 Task: Create a rule when the green label is added to a card by anyone.
Action: Mouse moved to (721, 238)
Screenshot: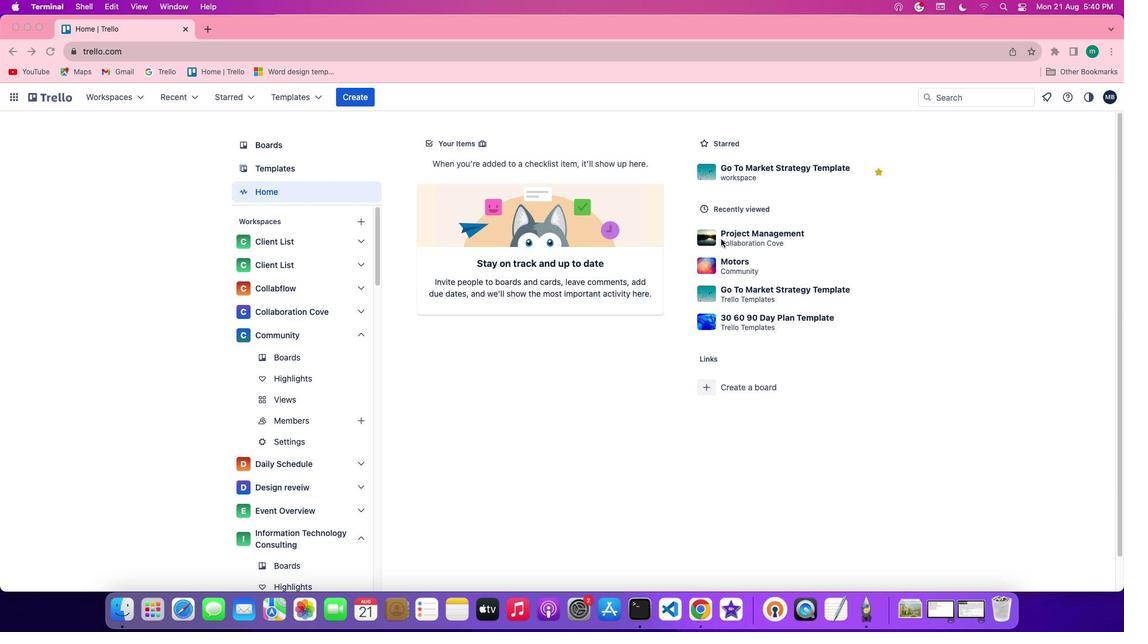 
Action: Mouse pressed left at (721, 238)
Screenshot: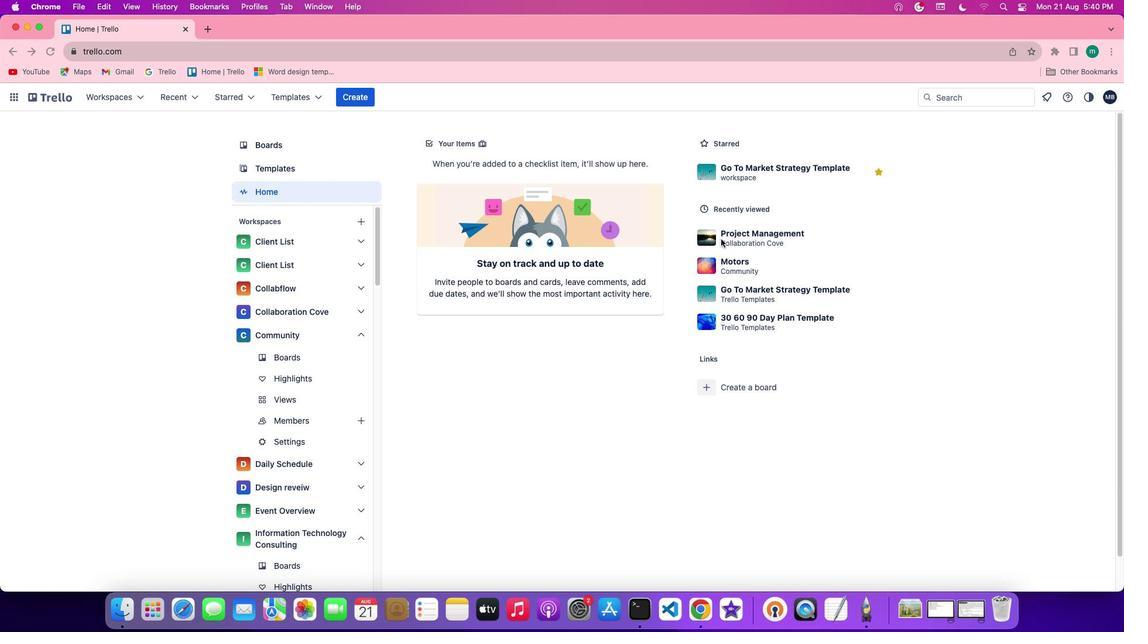 
Action: Mouse pressed left at (721, 238)
Screenshot: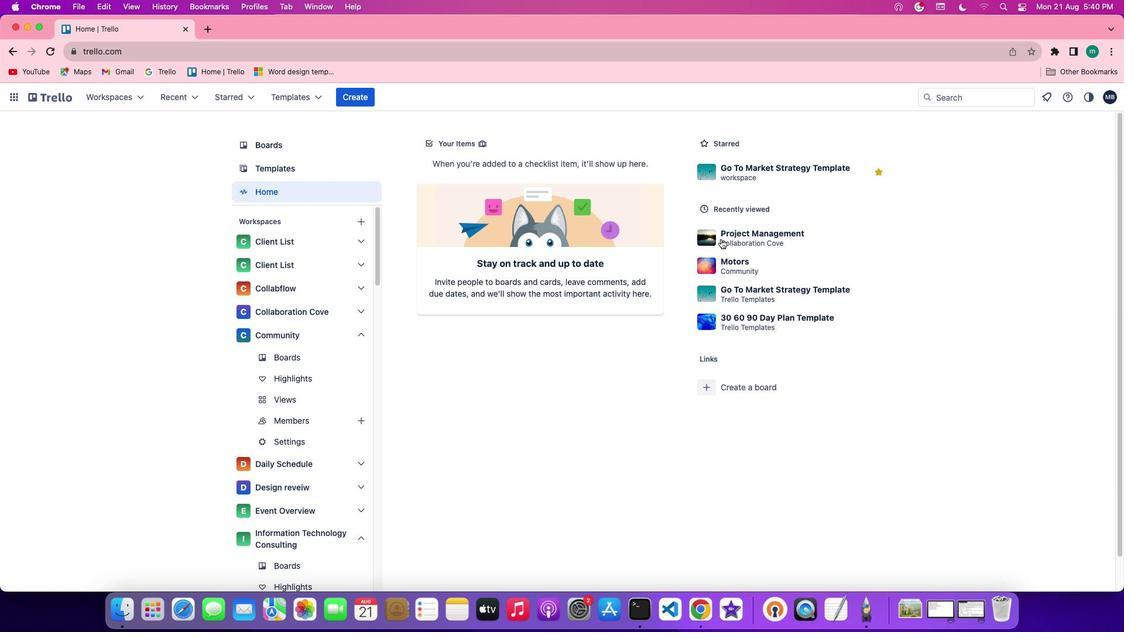 
Action: Mouse moved to (987, 289)
Screenshot: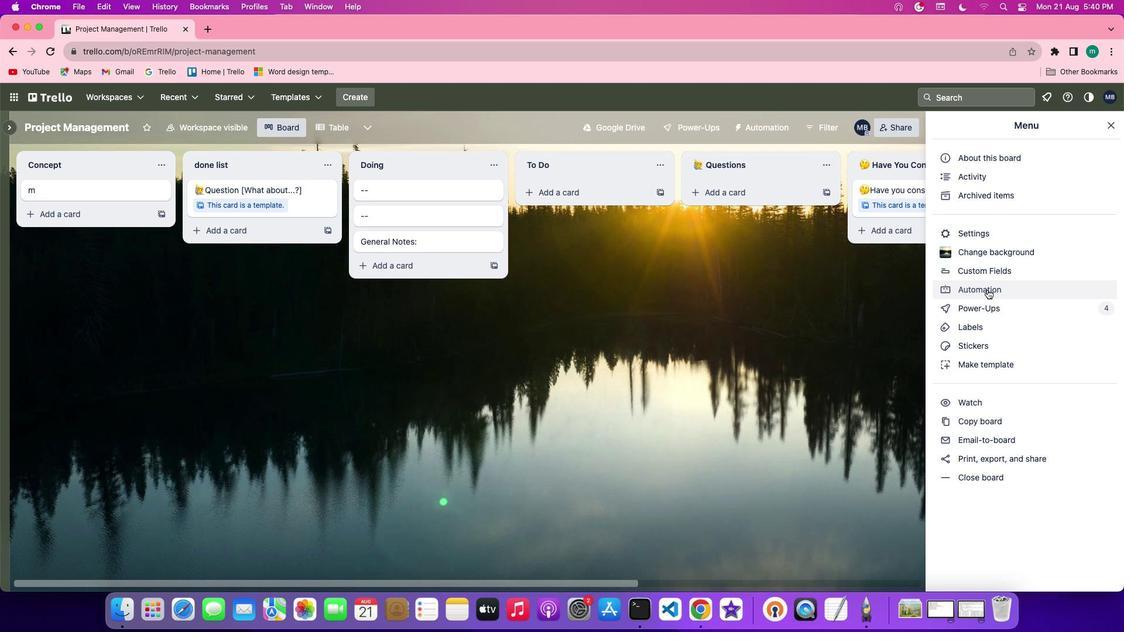 
Action: Mouse pressed left at (987, 289)
Screenshot: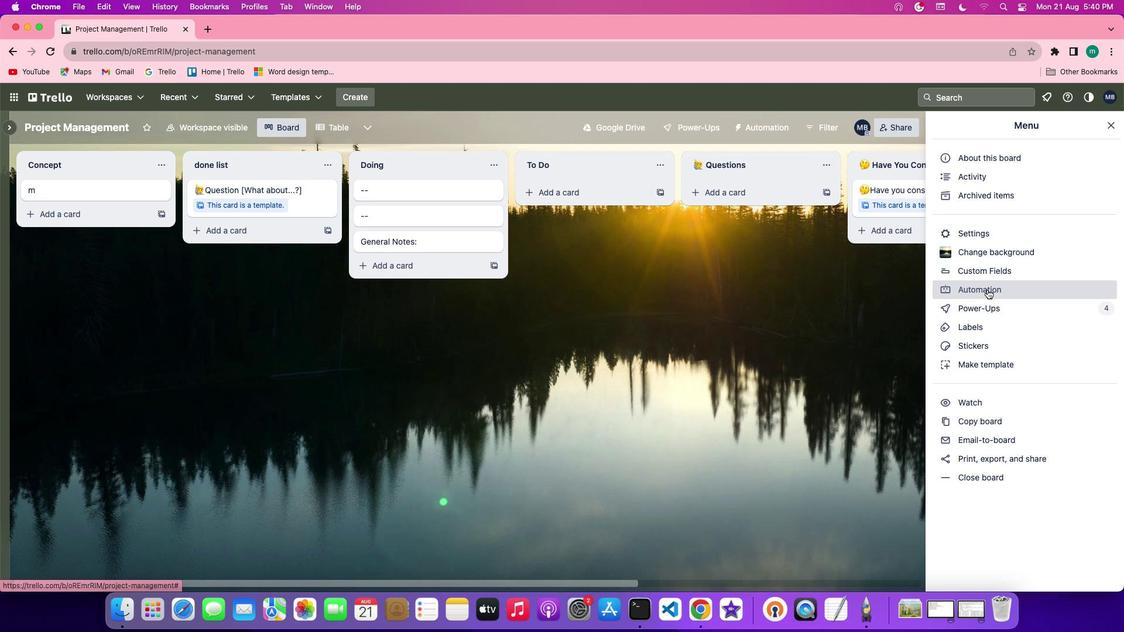 
Action: Mouse moved to (52, 235)
Screenshot: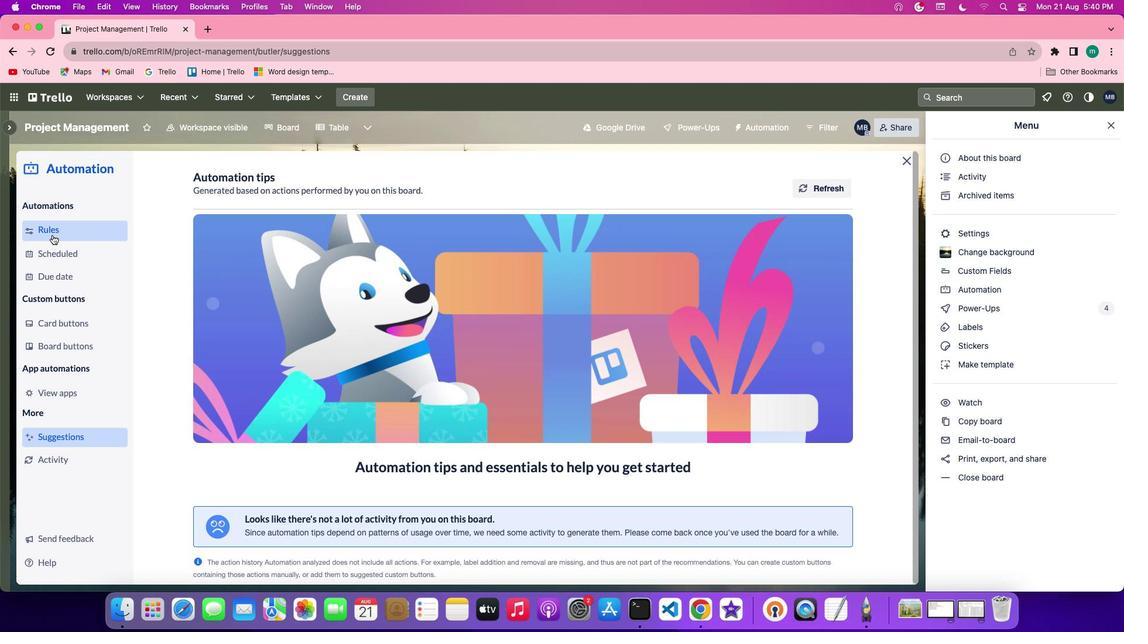 
Action: Mouse pressed left at (52, 235)
Screenshot: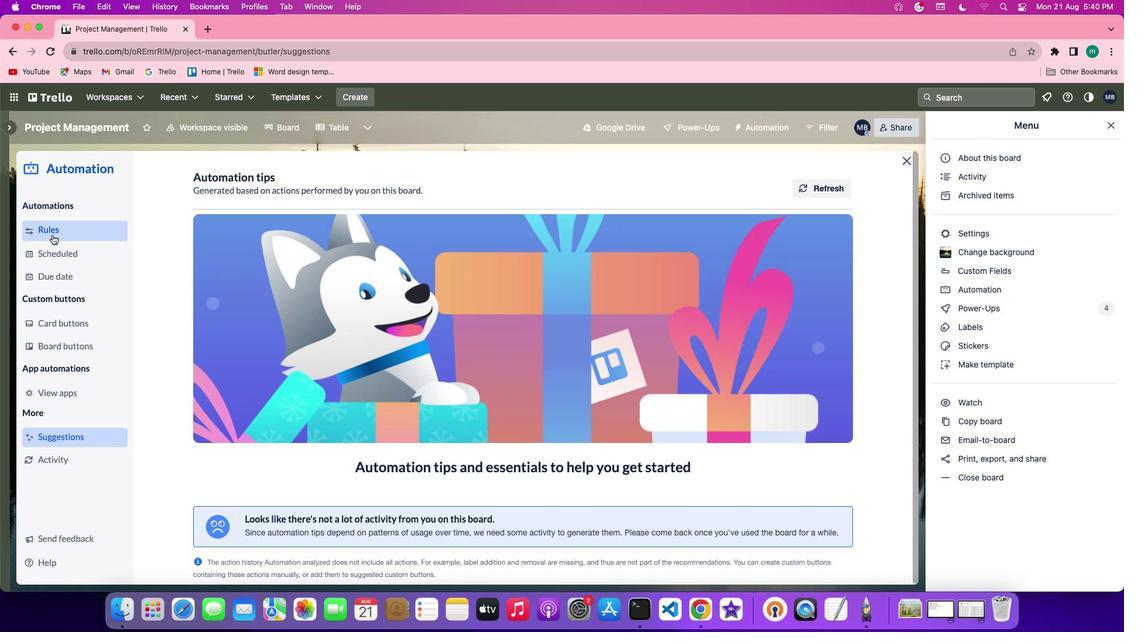 
Action: Mouse moved to (683, 185)
Screenshot: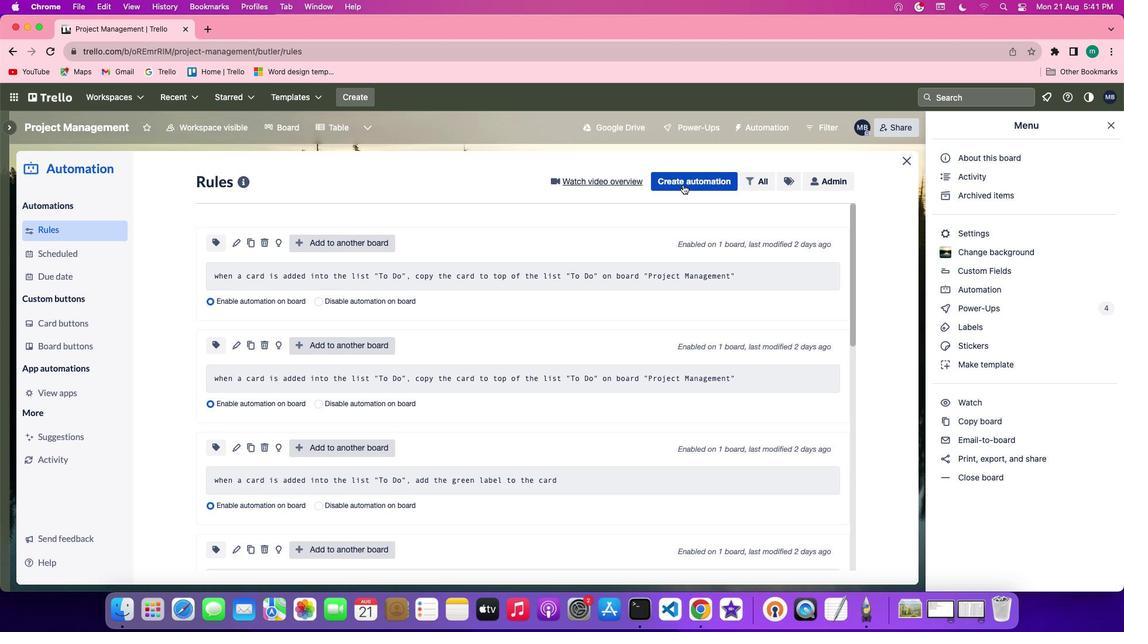 
Action: Mouse pressed left at (683, 185)
Screenshot: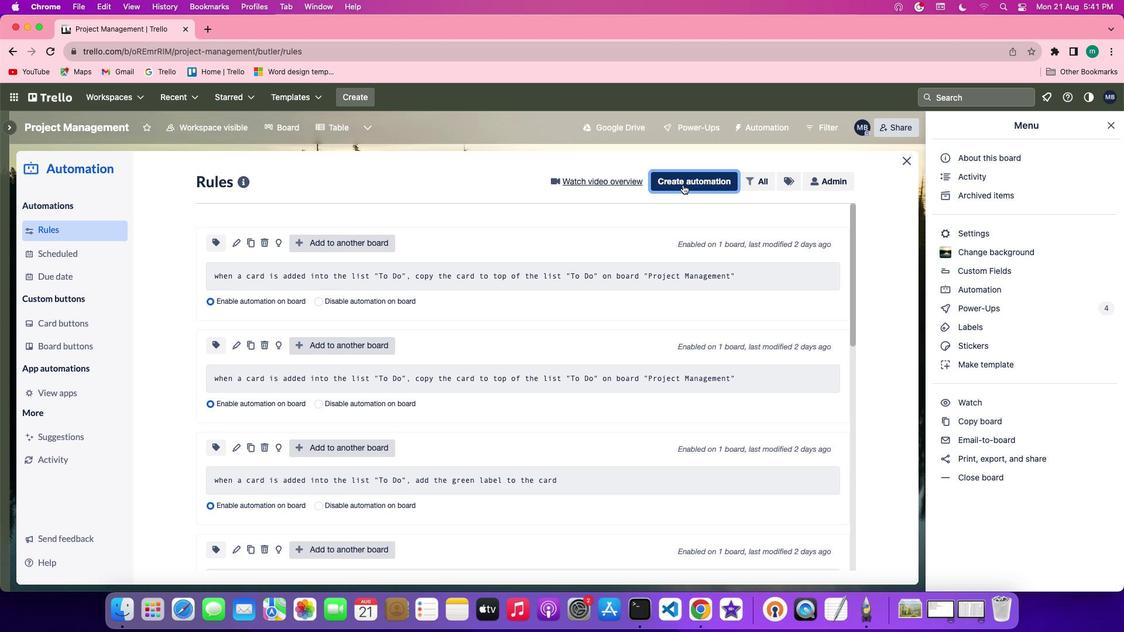 
Action: Mouse moved to (552, 320)
Screenshot: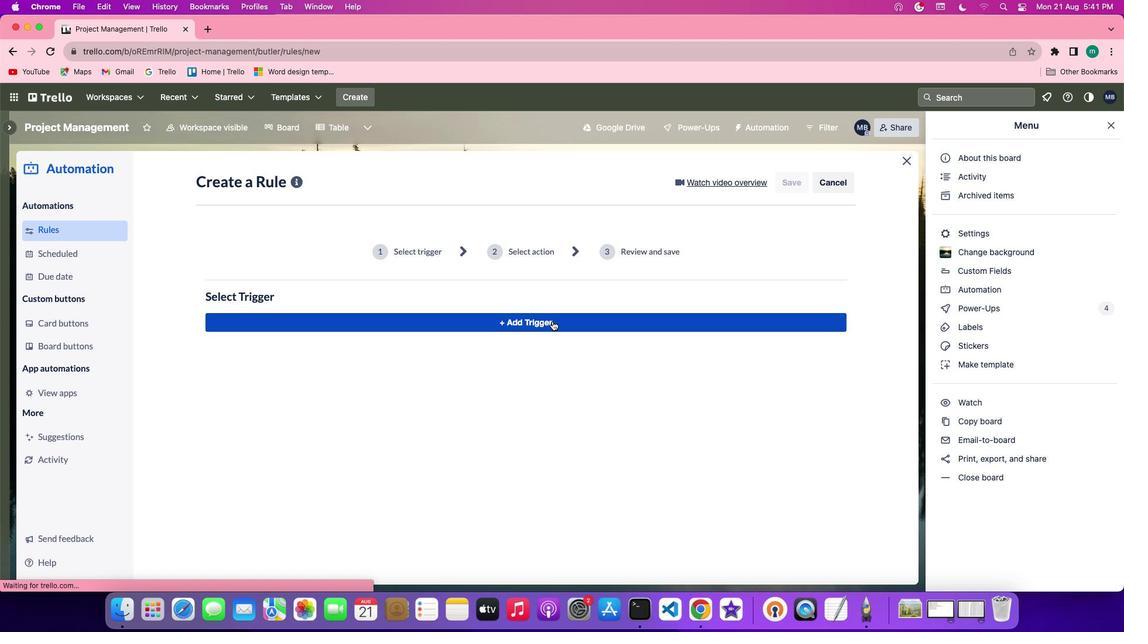 
Action: Mouse pressed left at (552, 320)
Screenshot: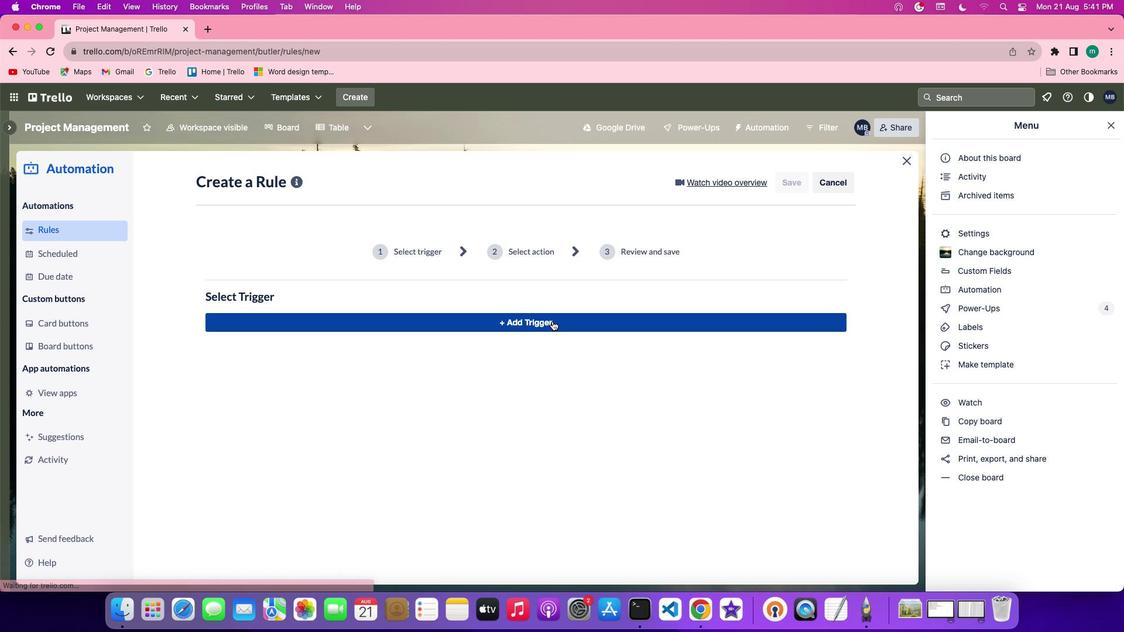 
Action: Mouse moved to (296, 338)
Screenshot: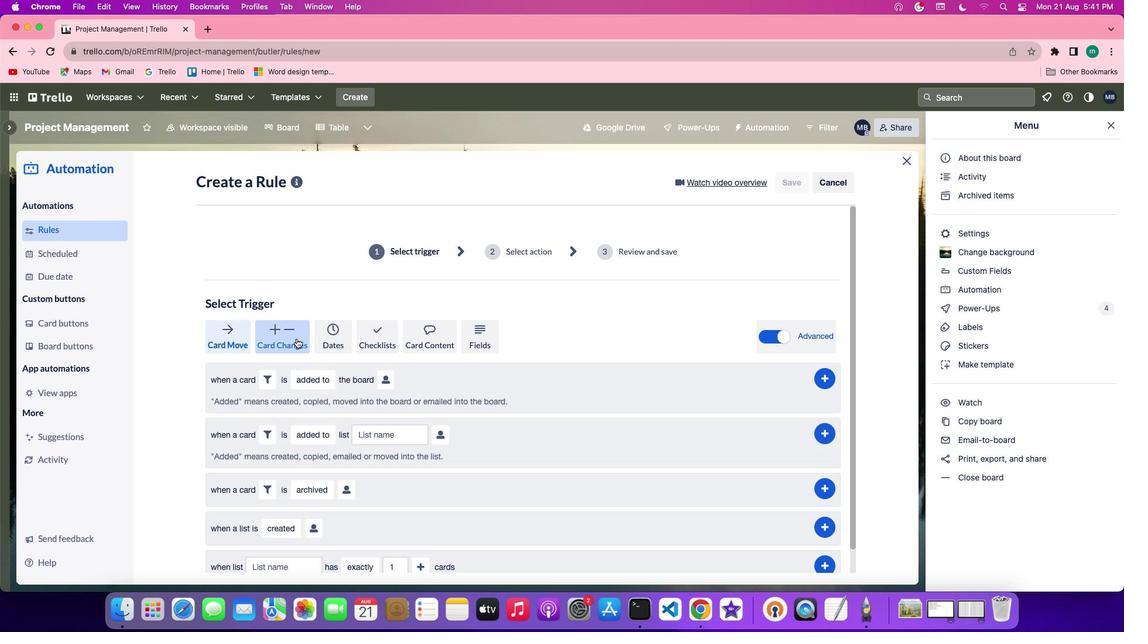 
Action: Mouse pressed left at (296, 338)
Screenshot: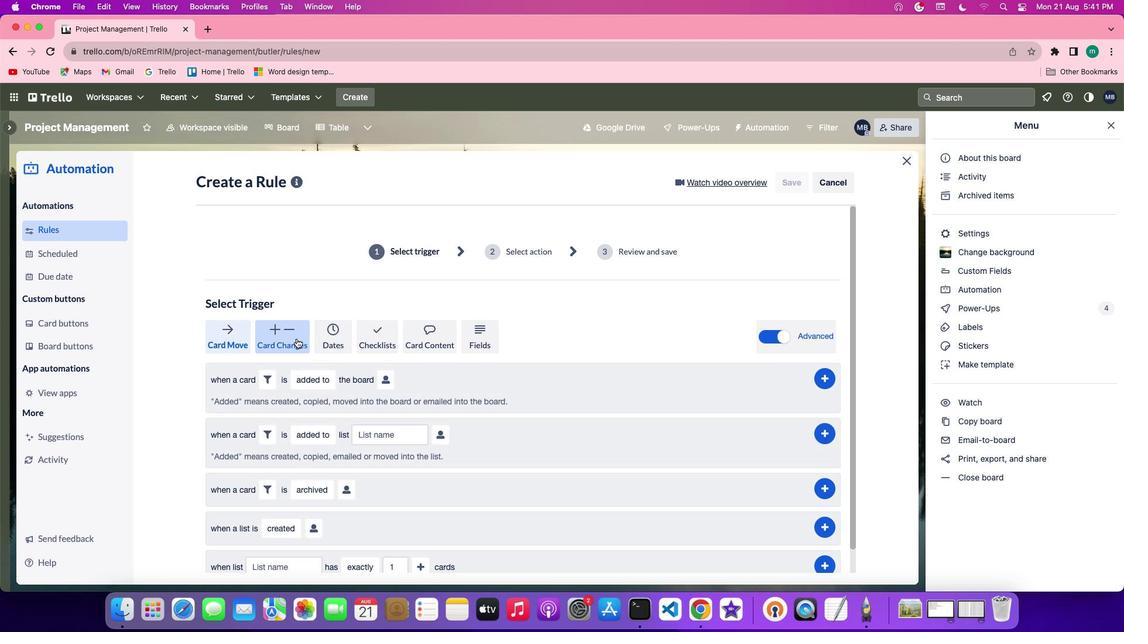 
Action: Mouse moved to (247, 381)
Screenshot: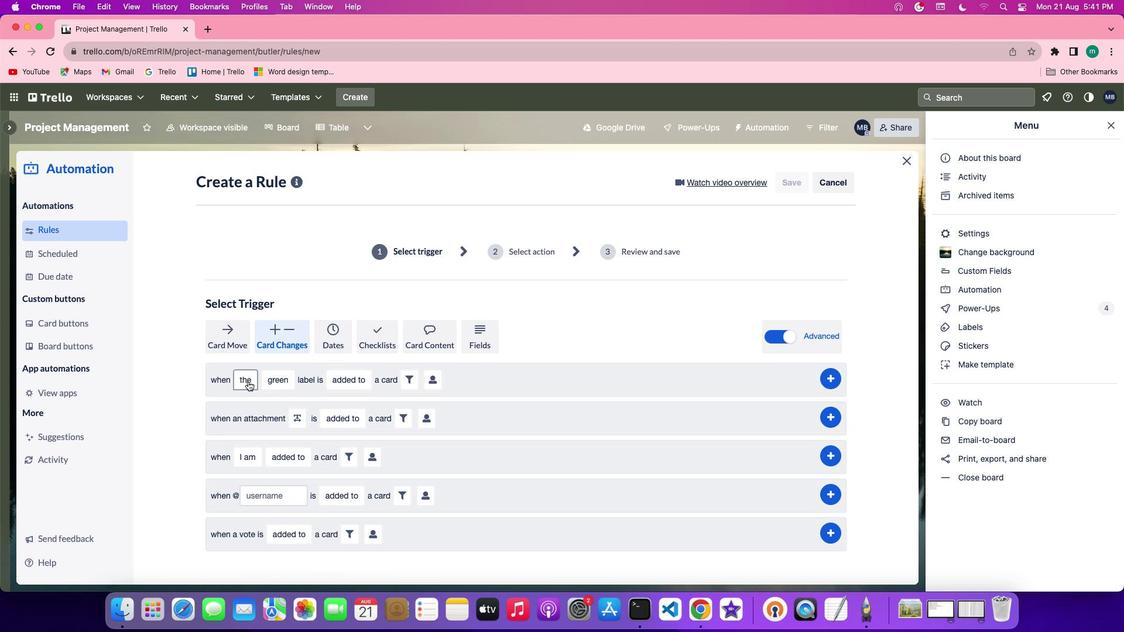 
Action: Mouse pressed left at (247, 381)
Screenshot: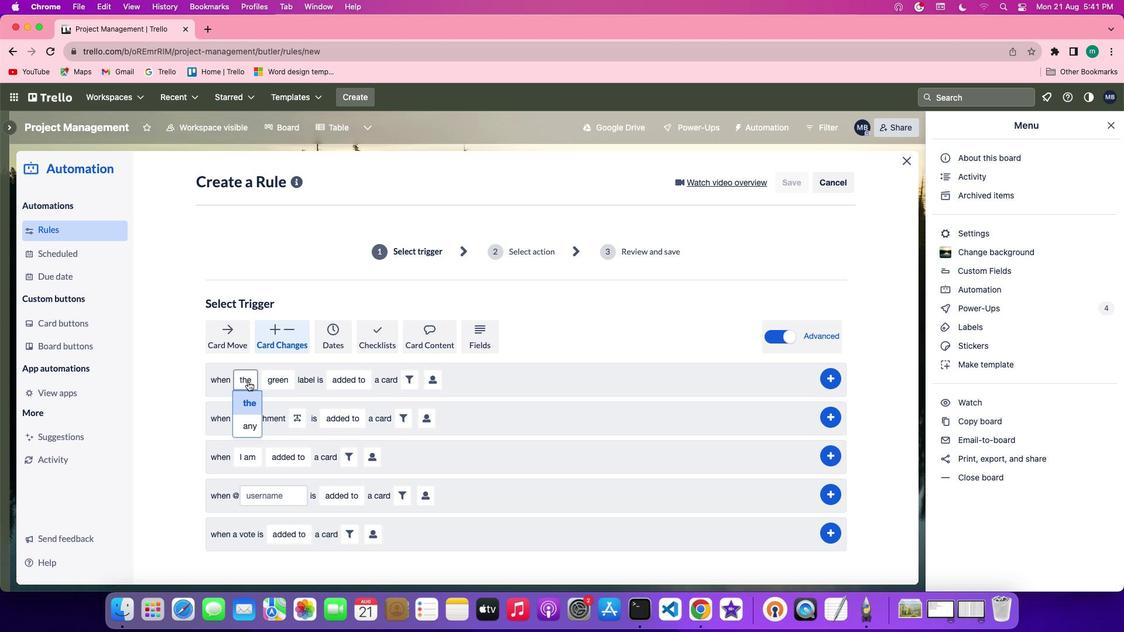 
Action: Mouse moved to (251, 402)
Screenshot: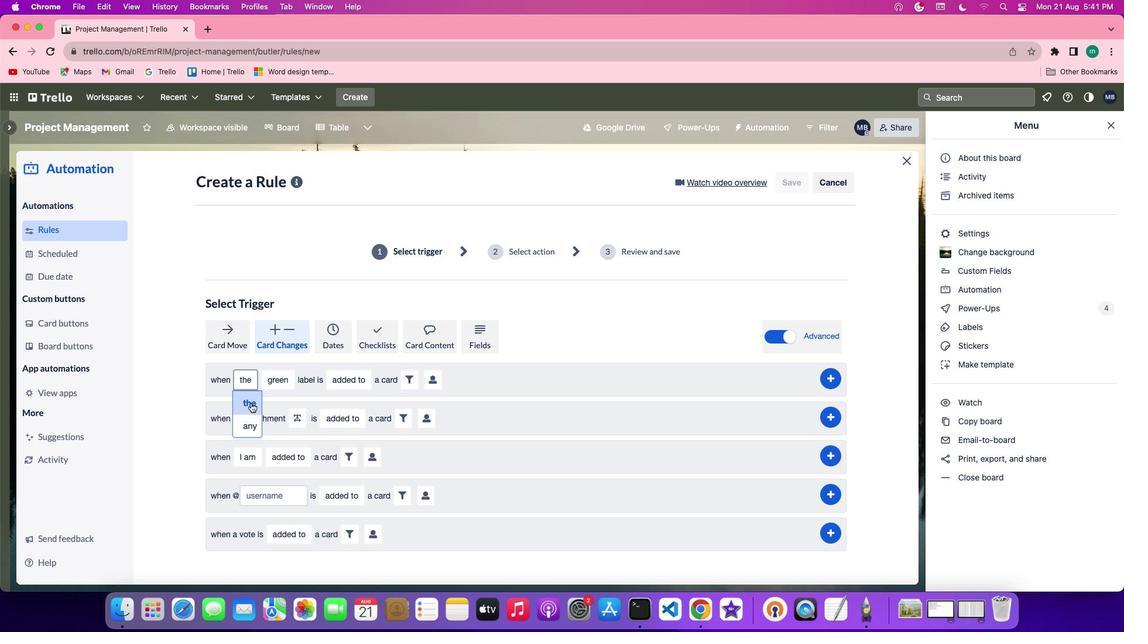 
Action: Mouse pressed left at (251, 402)
Screenshot: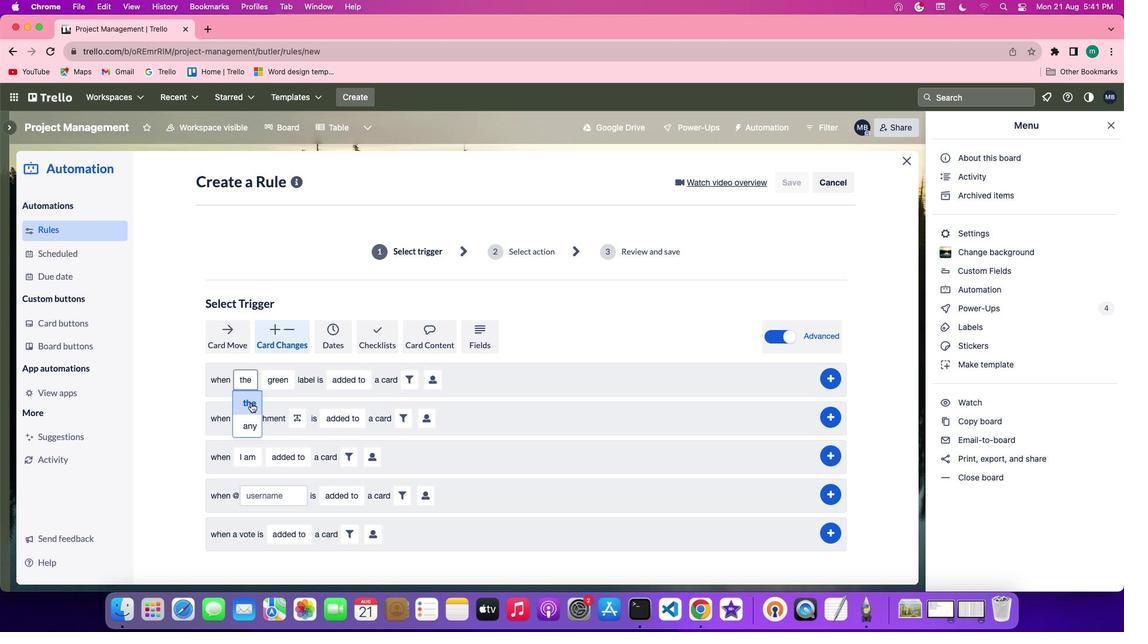 
Action: Mouse moved to (291, 386)
Screenshot: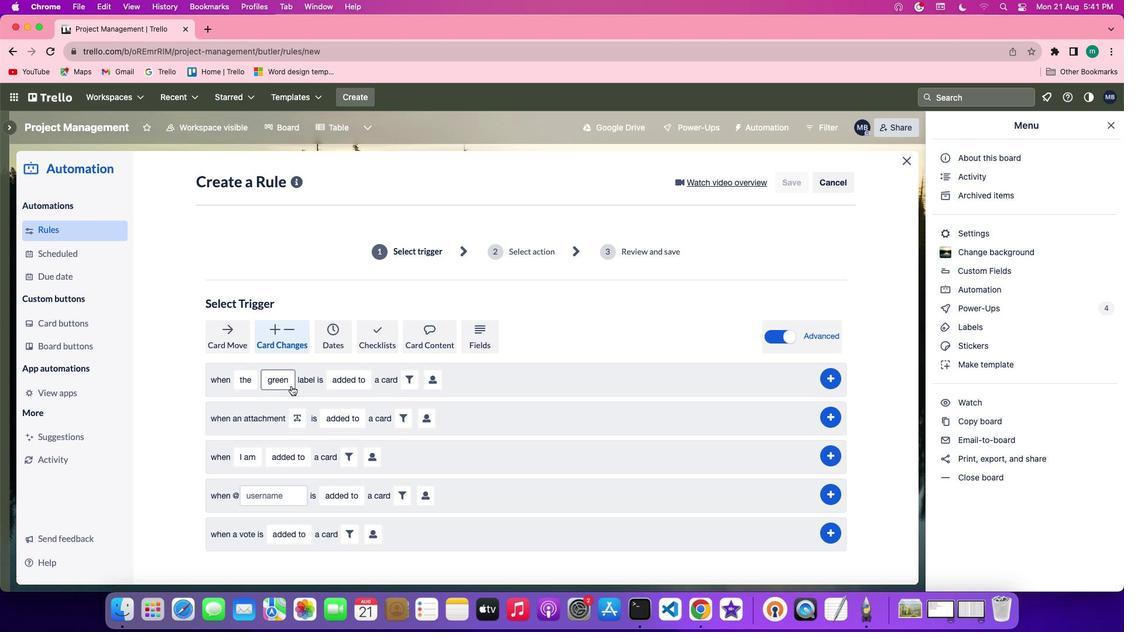 
Action: Mouse pressed left at (291, 386)
Screenshot: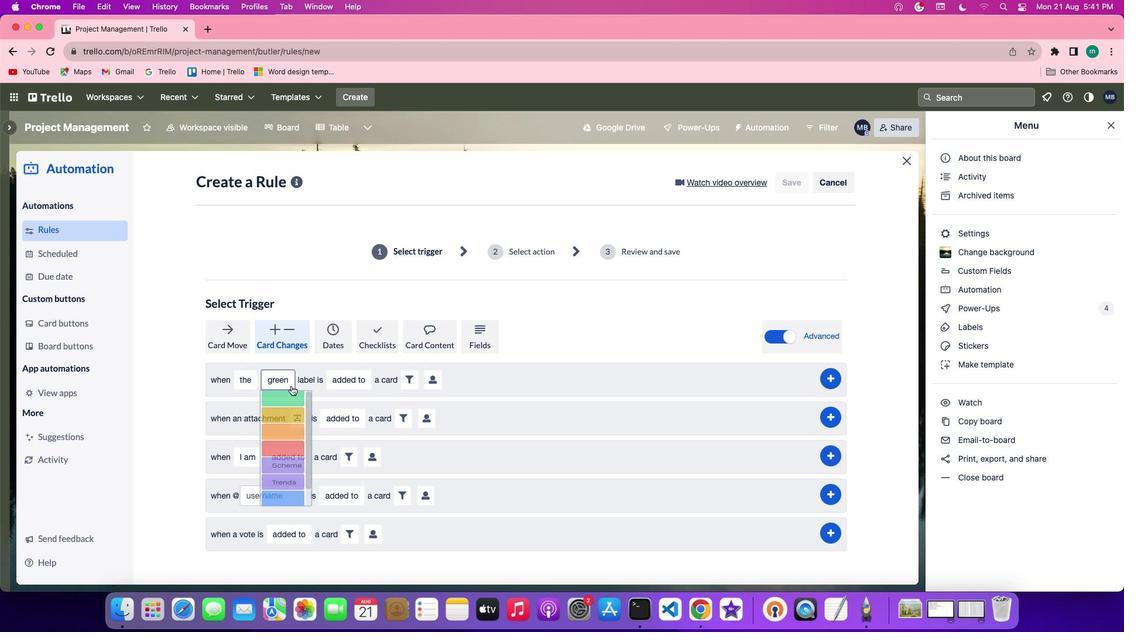 
Action: Mouse moved to (291, 396)
Screenshot: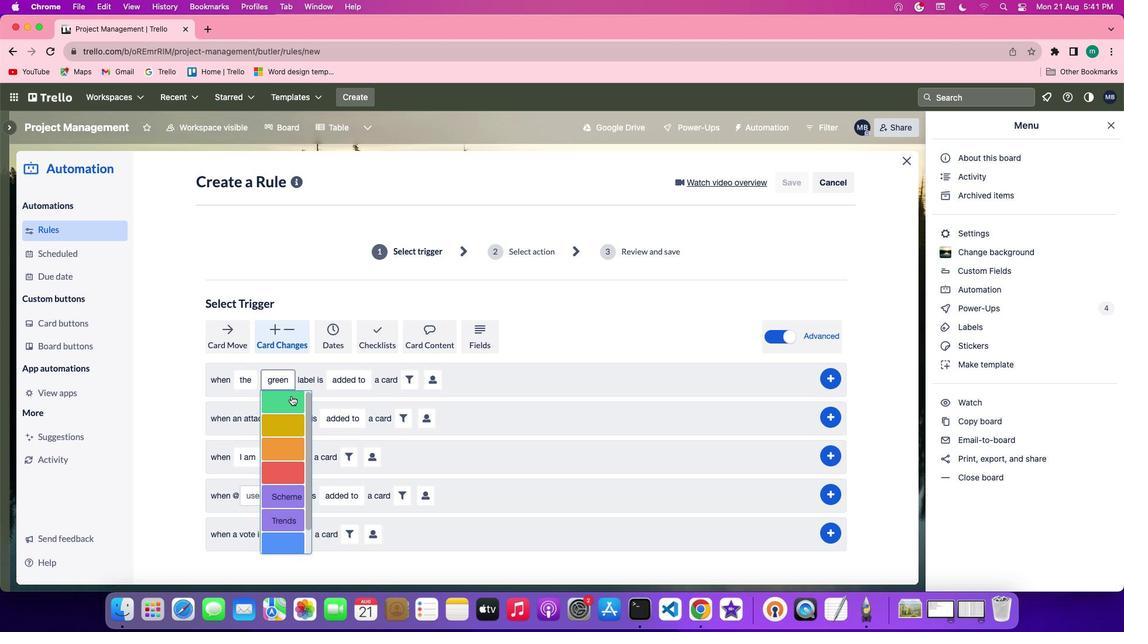 
Action: Mouse pressed left at (291, 396)
Screenshot: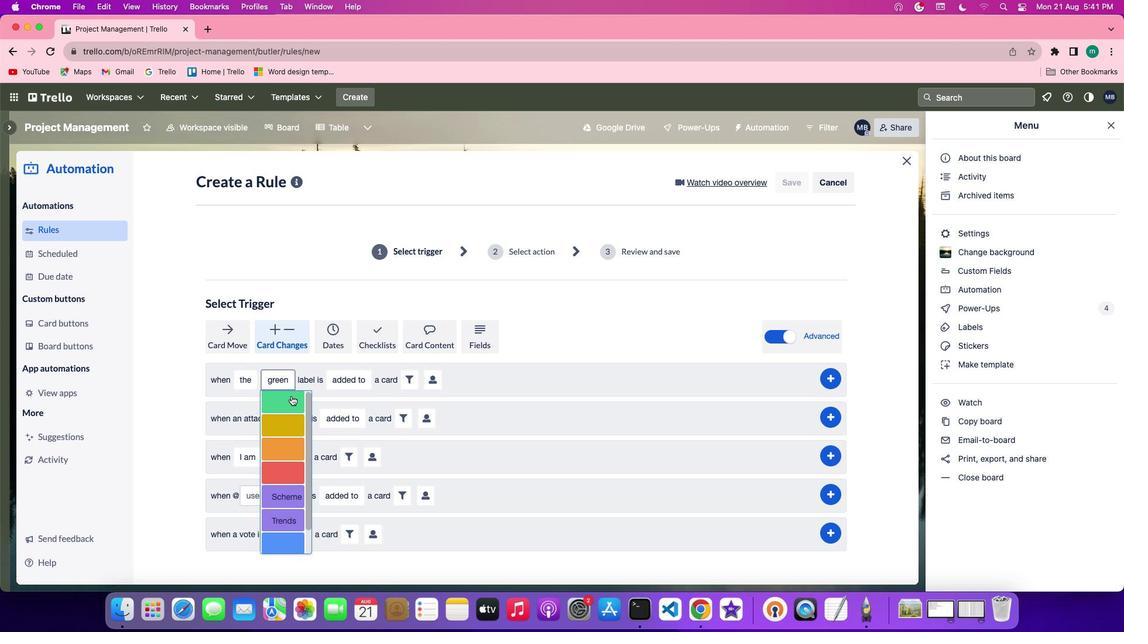 
Action: Mouse moved to (351, 381)
Screenshot: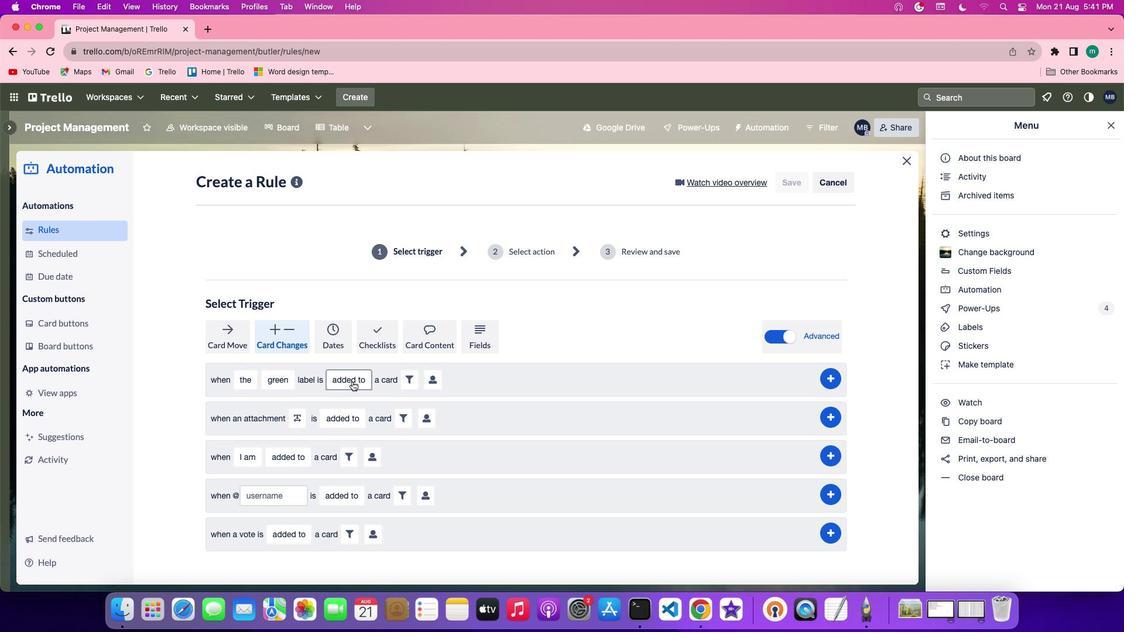 
Action: Mouse pressed left at (351, 381)
Screenshot: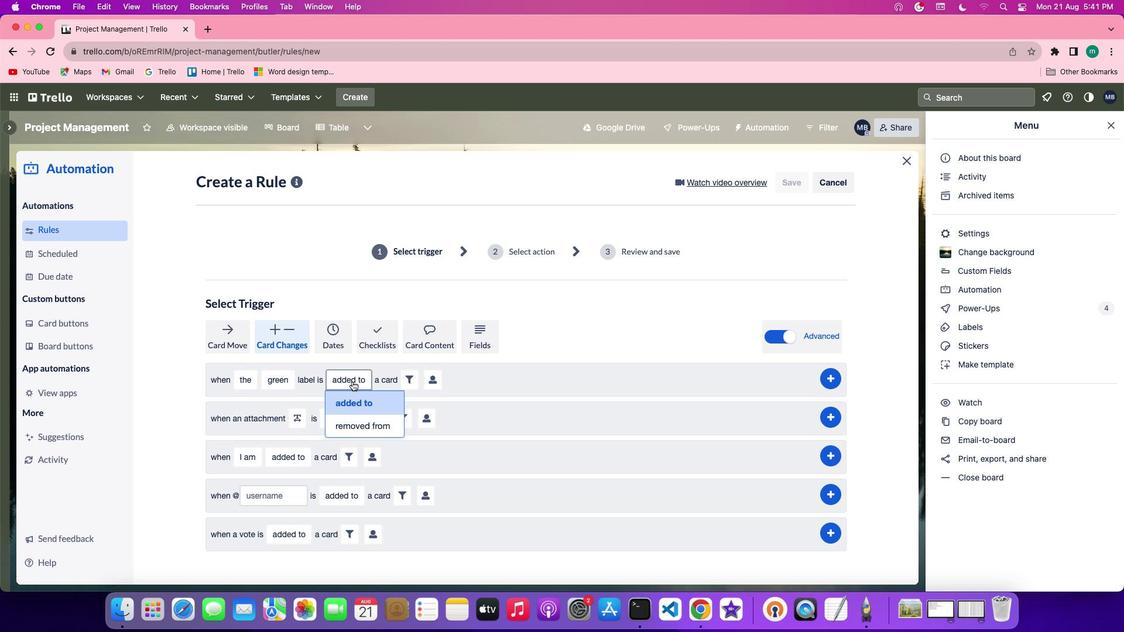 
Action: Mouse moved to (357, 401)
Screenshot: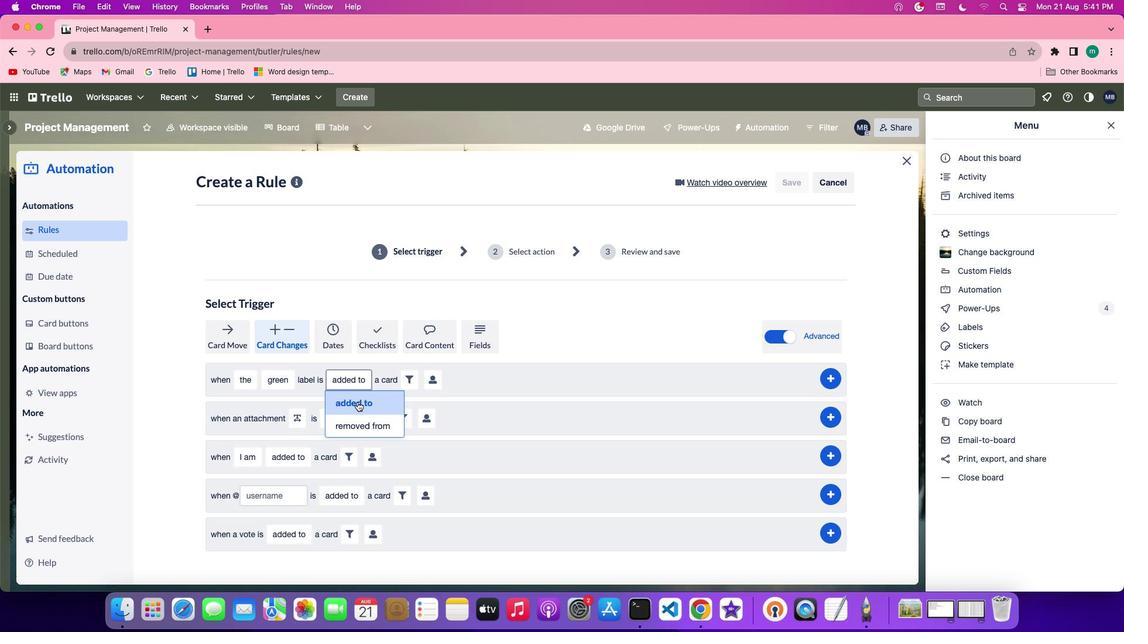 
Action: Mouse pressed left at (357, 401)
Screenshot: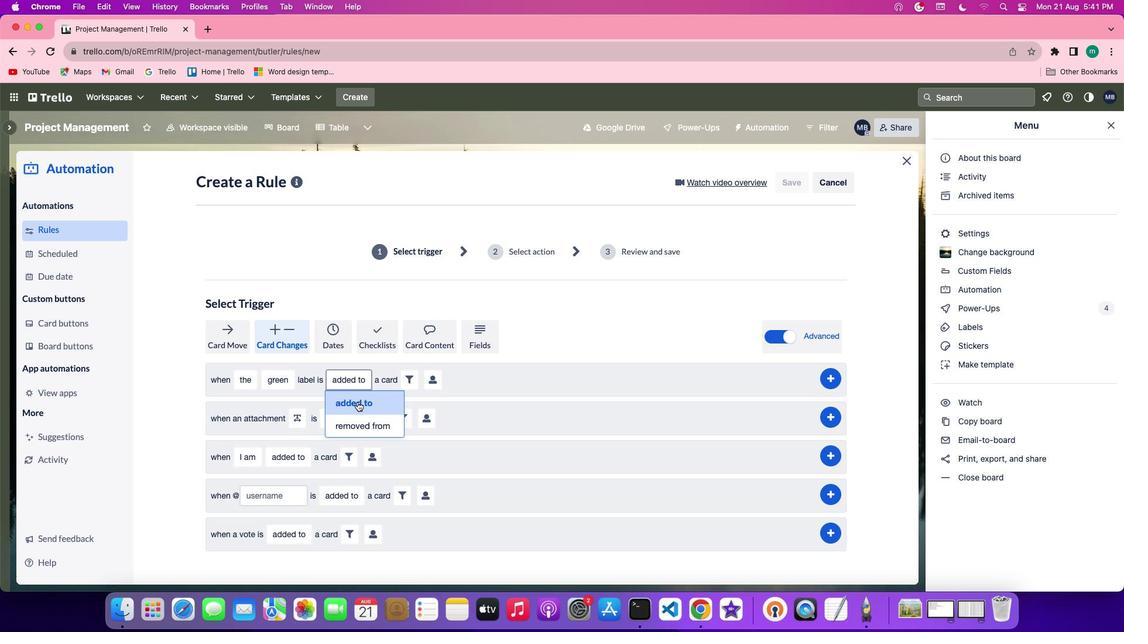 
Action: Mouse moved to (436, 382)
Screenshot: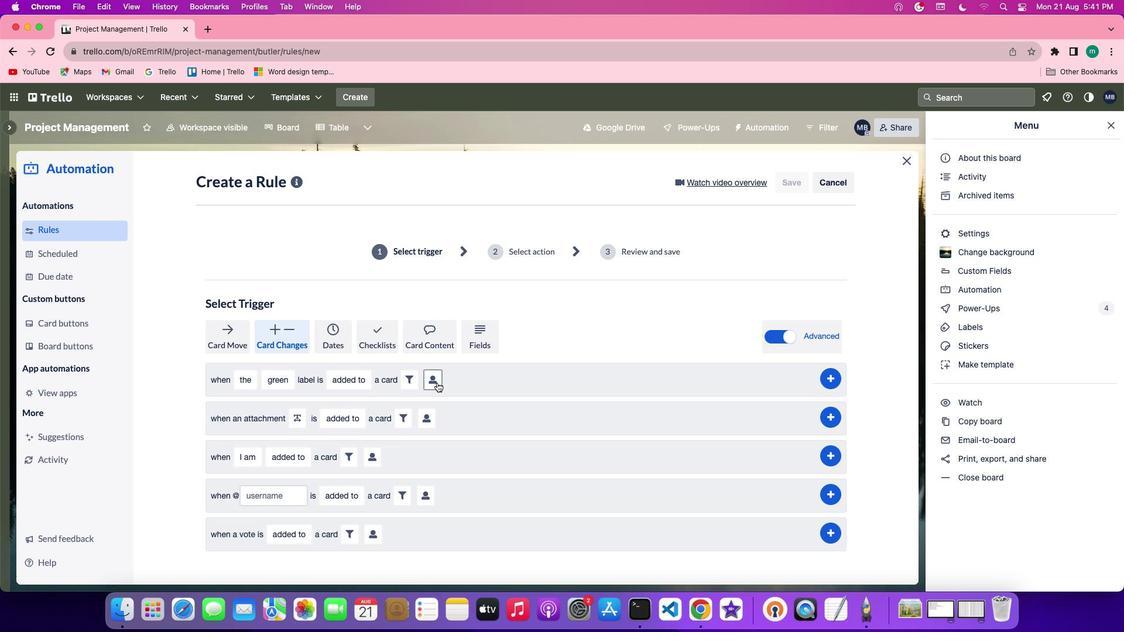 
Action: Mouse pressed left at (436, 382)
Screenshot: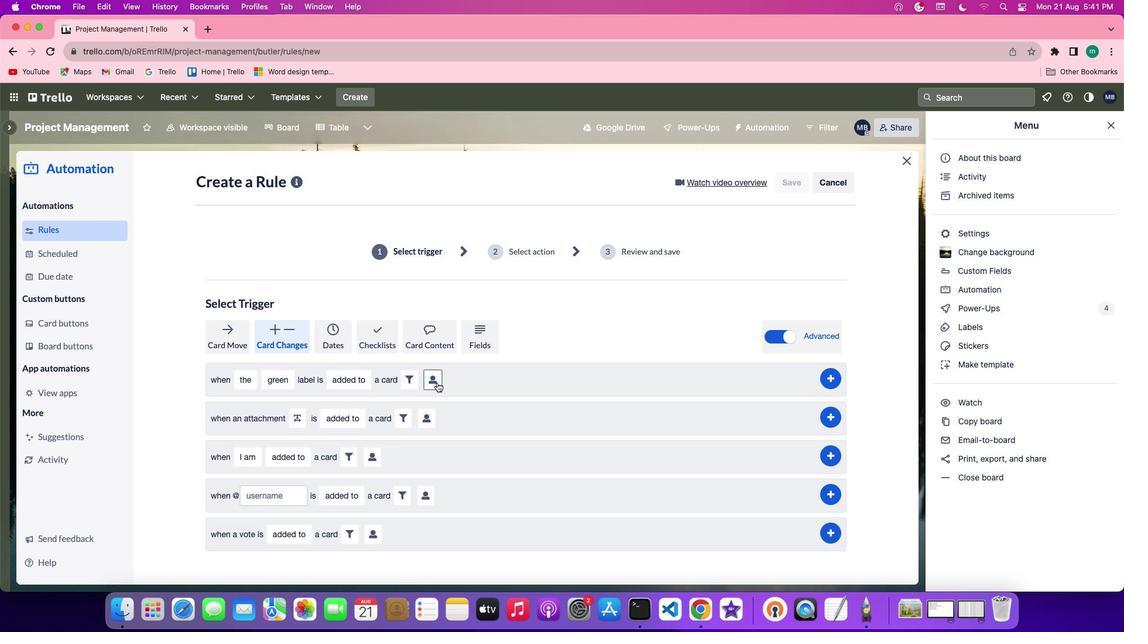
Action: Mouse moved to (497, 463)
Screenshot: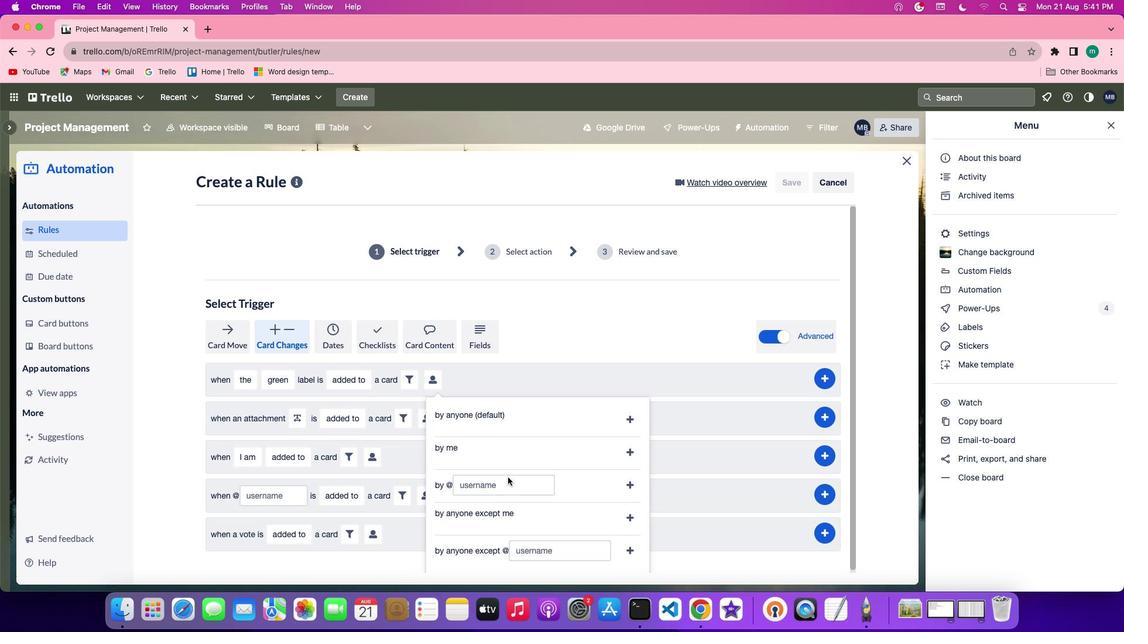 
Action: Mouse pressed left at (497, 463)
Screenshot: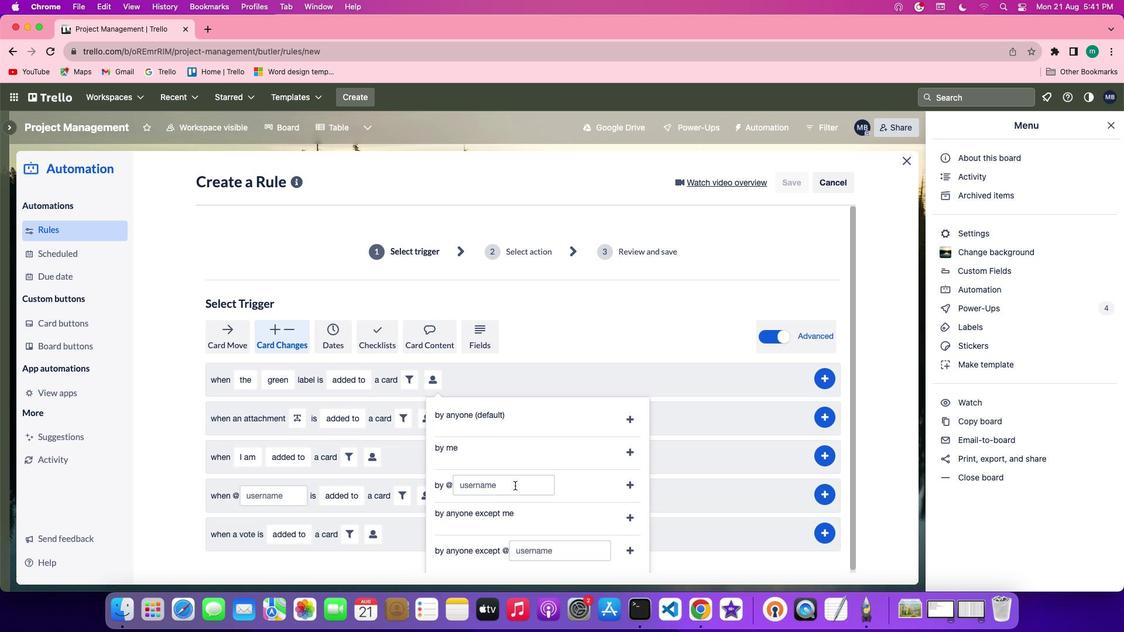 
Action: Mouse moved to (628, 420)
Screenshot: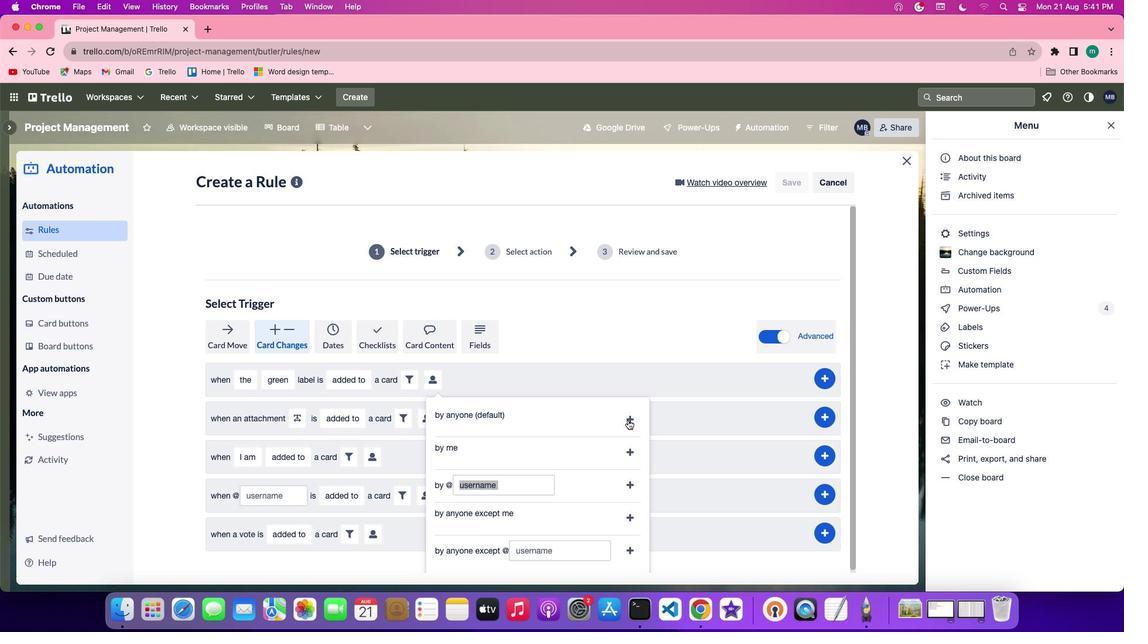 
Action: Mouse pressed left at (628, 420)
Screenshot: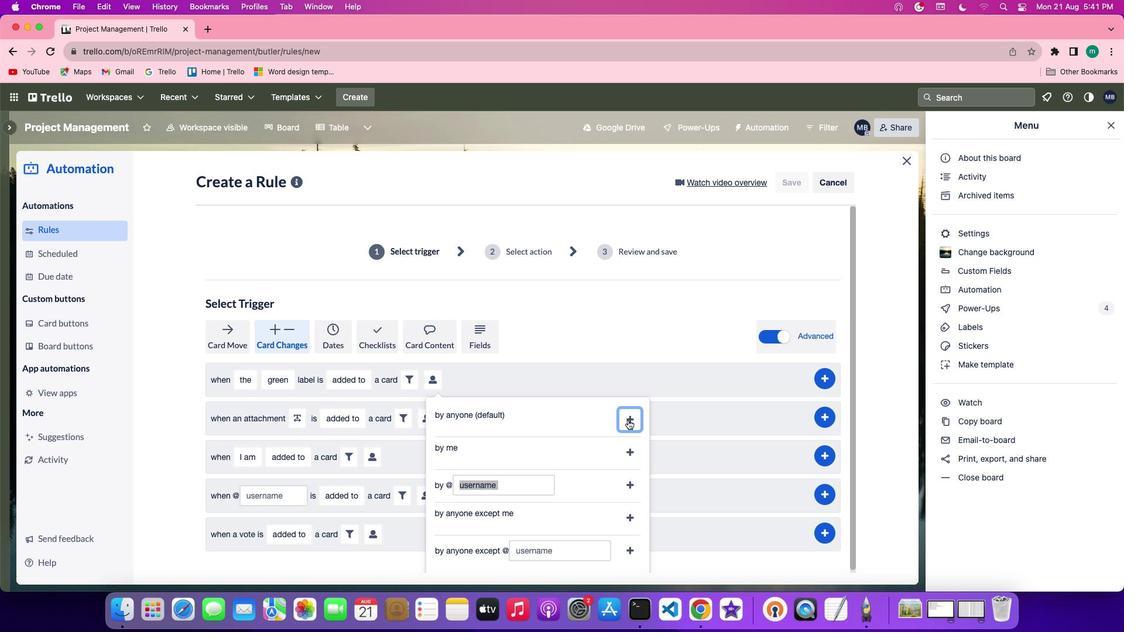 
Action: Mouse moved to (827, 381)
Screenshot: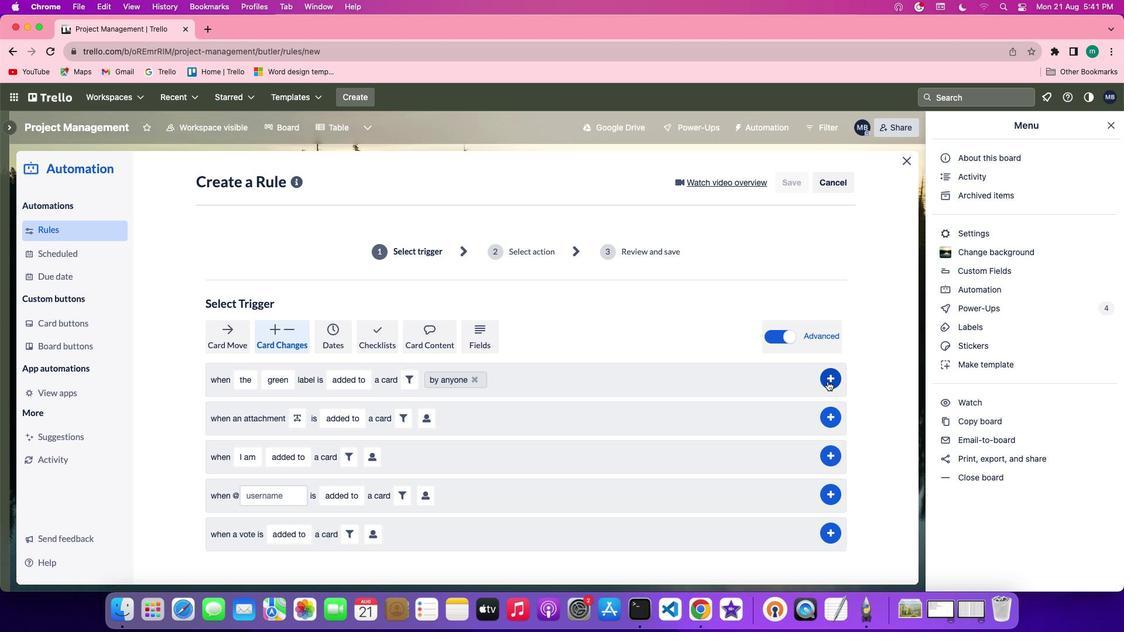 
Action: Mouse pressed left at (827, 381)
Screenshot: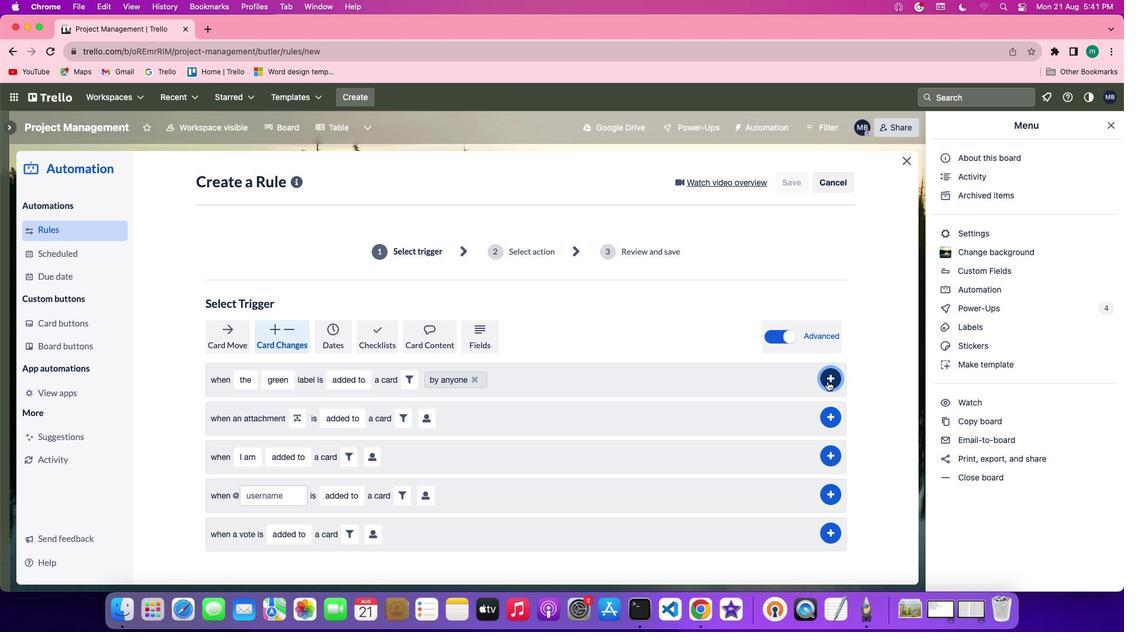 
Action: Mouse moved to (829, 382)
Screenshot: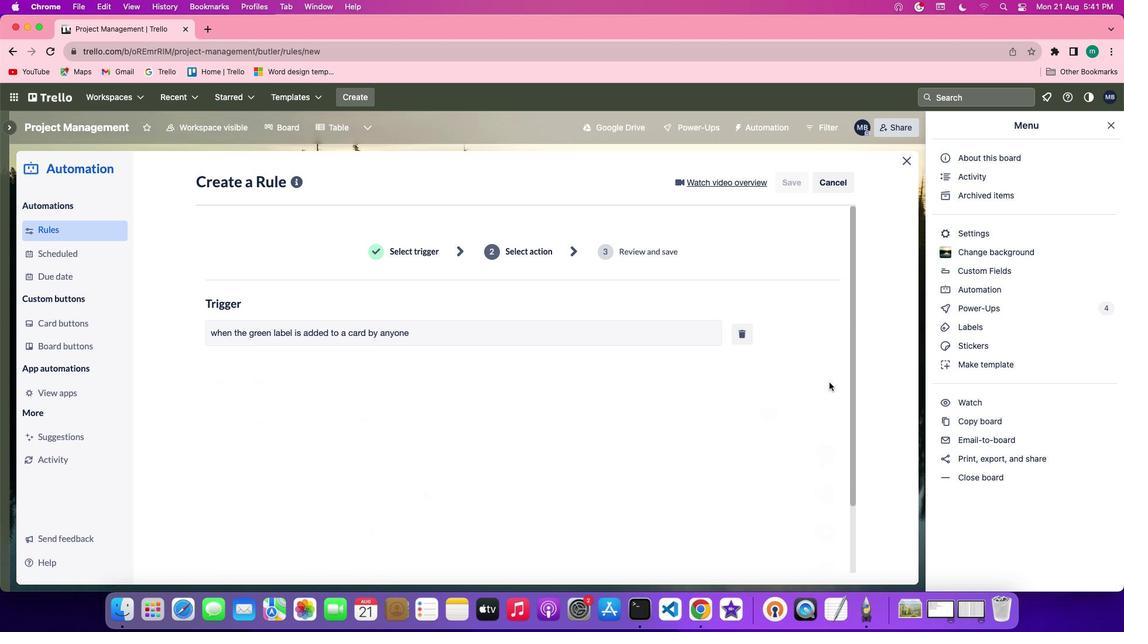 
